 Task: Create Workspace Analytics Workspace description Manage employee training and development. Workspace type Sales CRM
Action: Mouse moved to (316, 67)
Screenshot: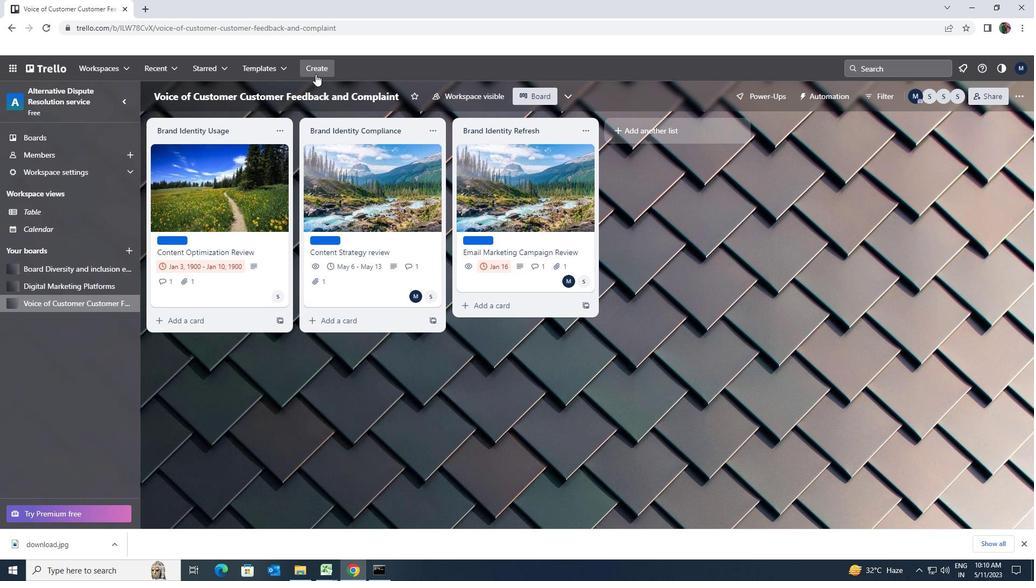 
Action: Mouse pressed left at (316, 67)
Screenshot: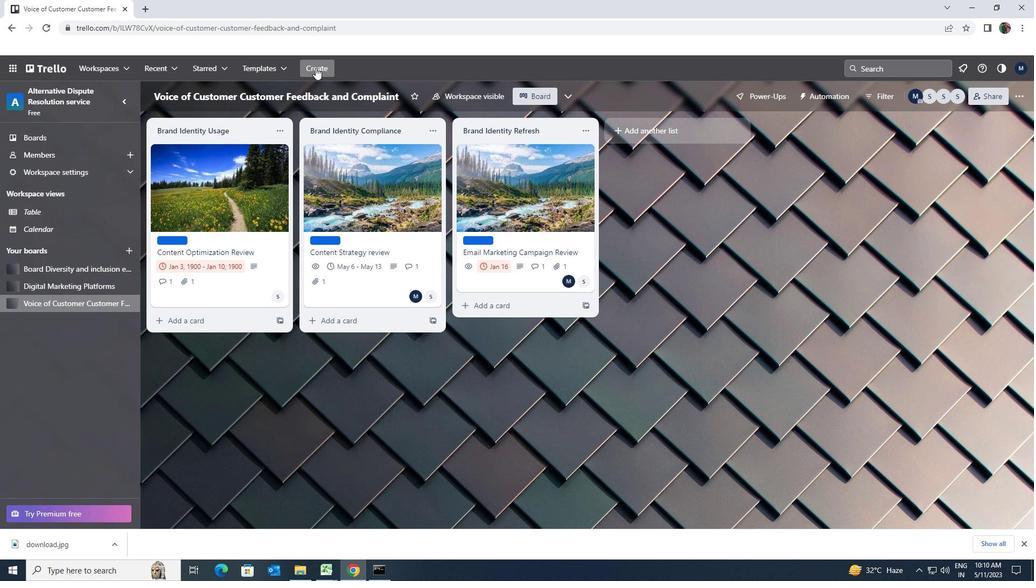 
Action: Mouse moved to (332, 172)
Screenshot: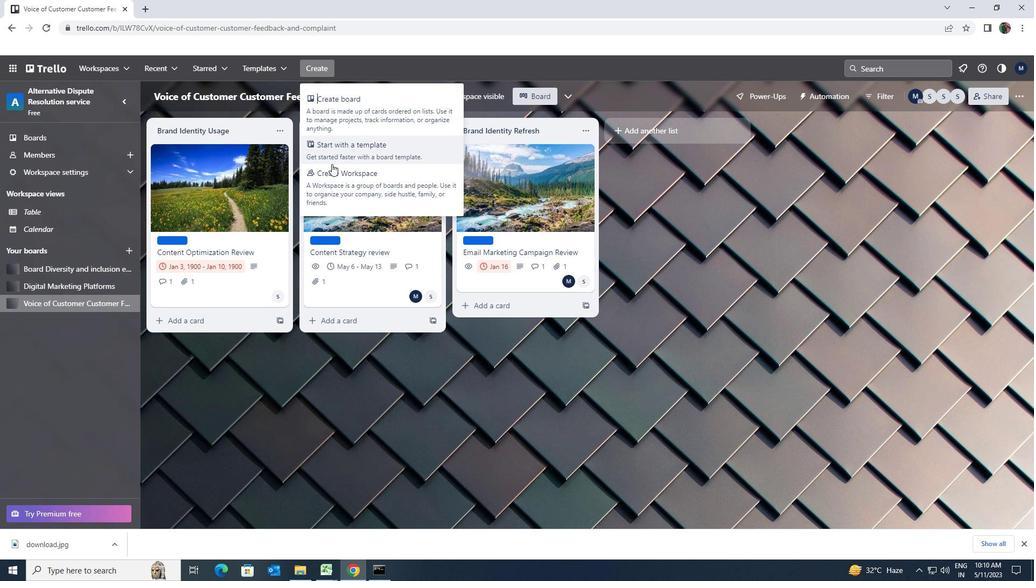 
Action: Mouse pressed left at (332, 172)
Screenshot: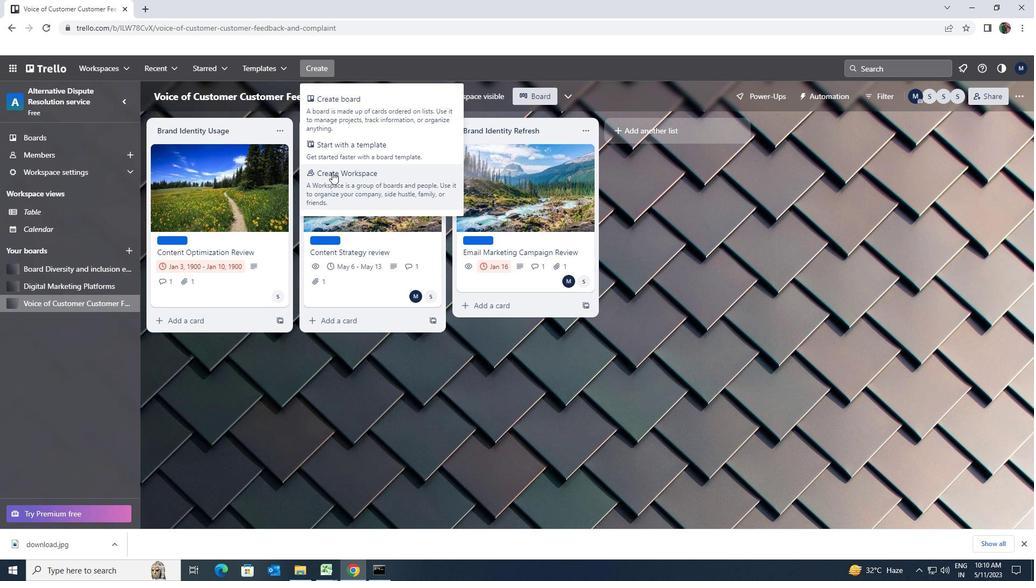 
Action: Mouse moved to (335, 202)
Screenshot: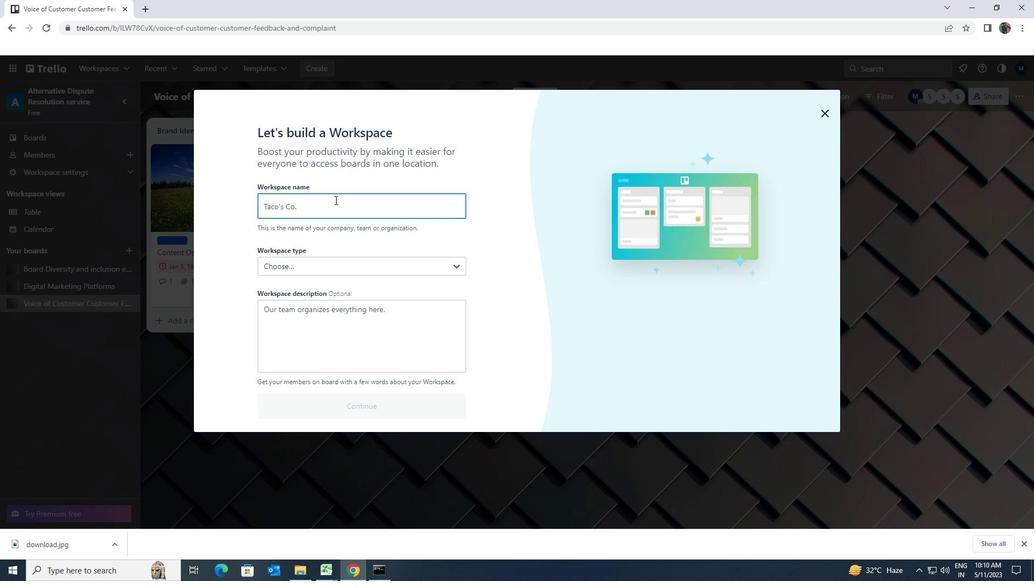 
Action: Mouse pressed left at (335, 202)
Screenshot: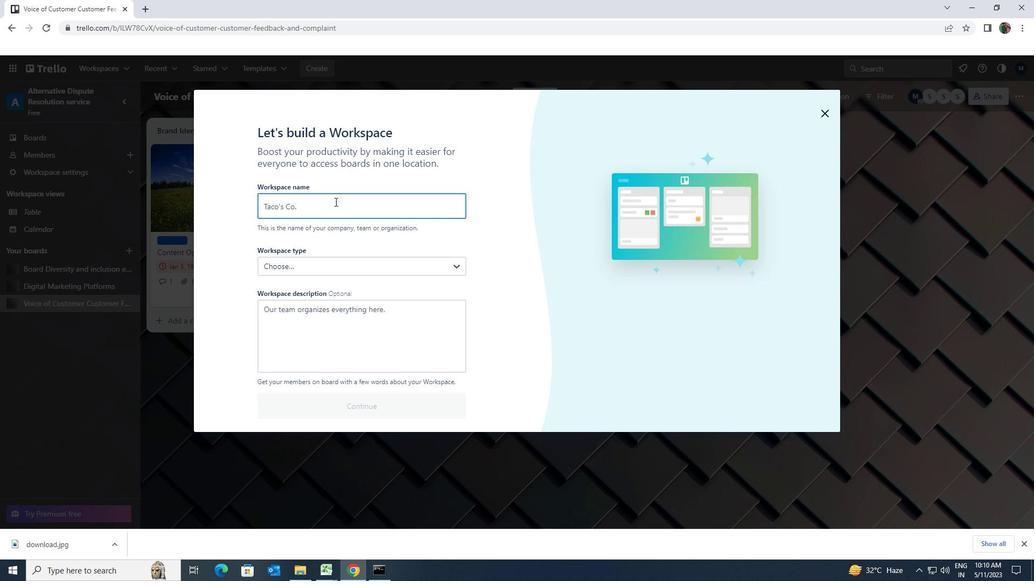 
Action: Key pressed <Key.shift>ANALYTICS<Key.space><Key.shift><Key.shift><Key.shift>WORKSPACE
Screenshot: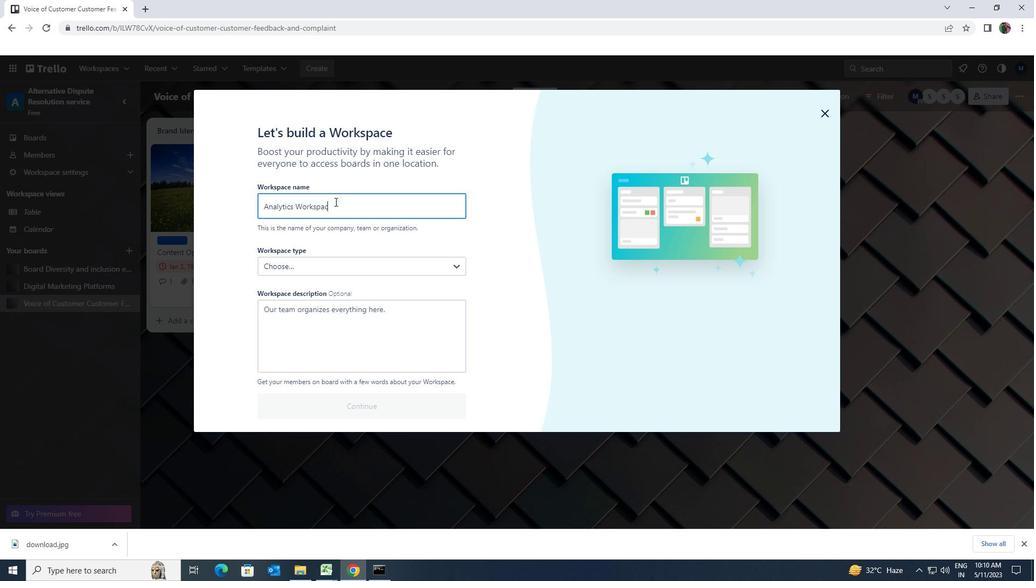 
Action: Mouse moved to (319, 323)
Screenshot: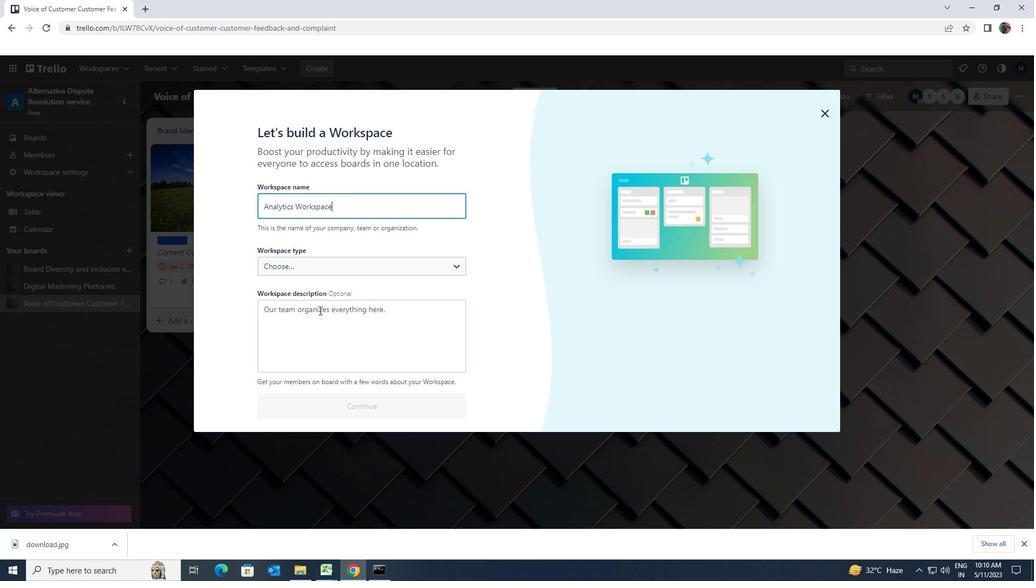 
Action: Mouse pressed left at (319, 323)
Screenshot: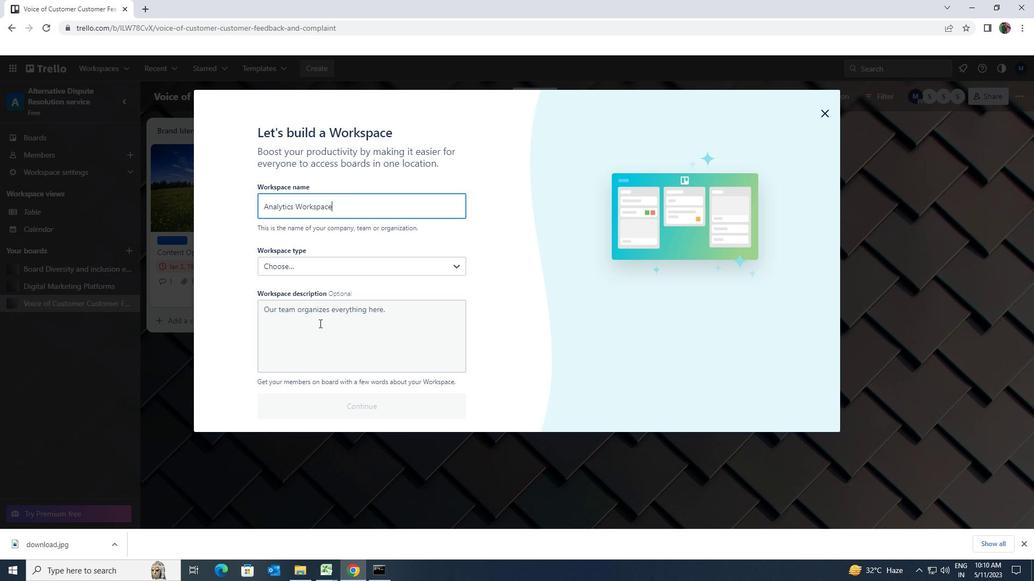 
Action: Key pressed <Key.shift>MANAGE<Key.space>EMPLOYEE<Key.space>TRAINING<Key.space>AND<Key.space><Key.shift>DEVELOPMENT
Screenshot: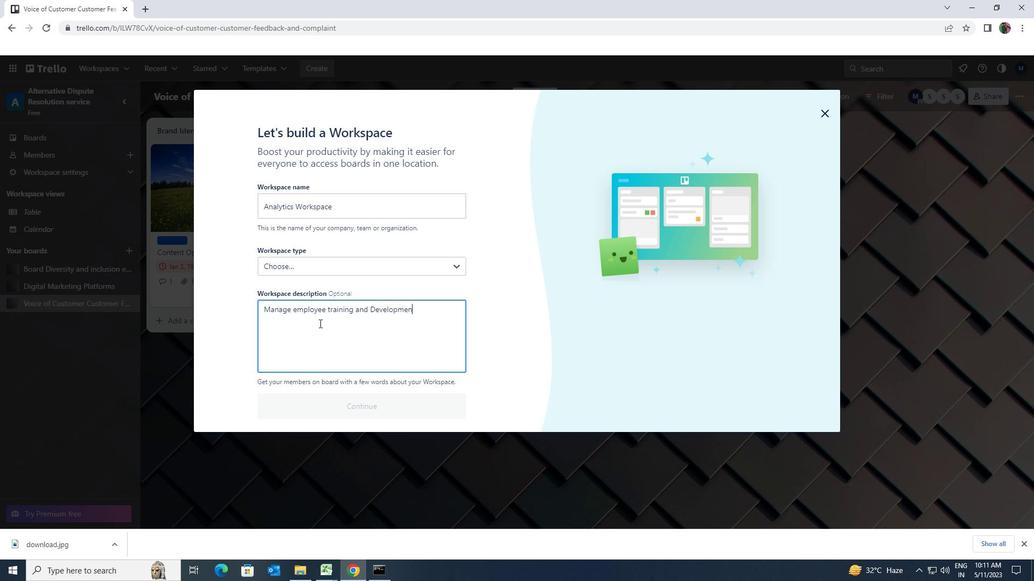 
Action: Mouse moved to (453, 272)
Screenshot: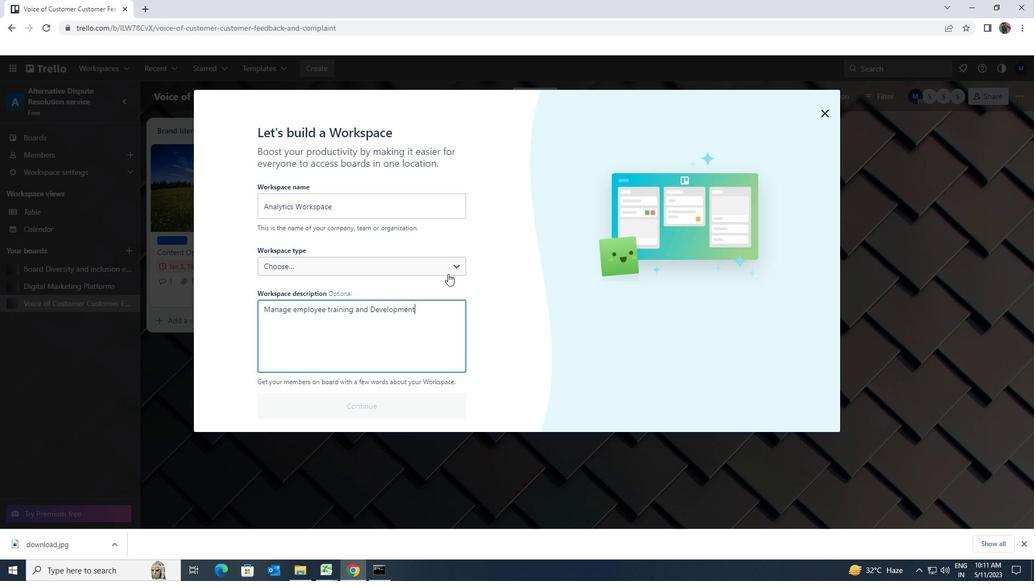 
Action: Mouse pressed left at (453, 272)
Screenshot: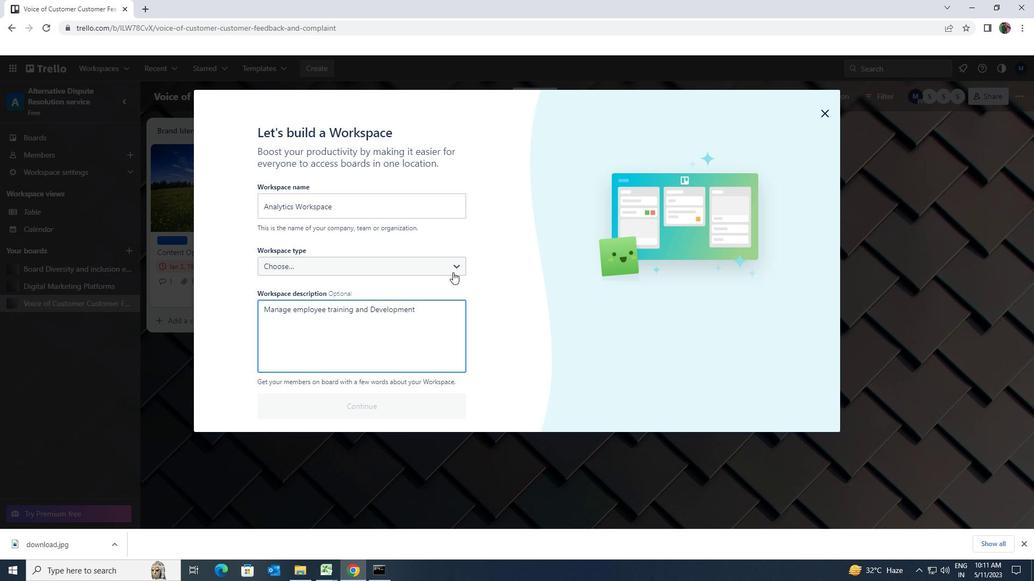 
Action: Mouse moved to (381, 372)
Screenshot: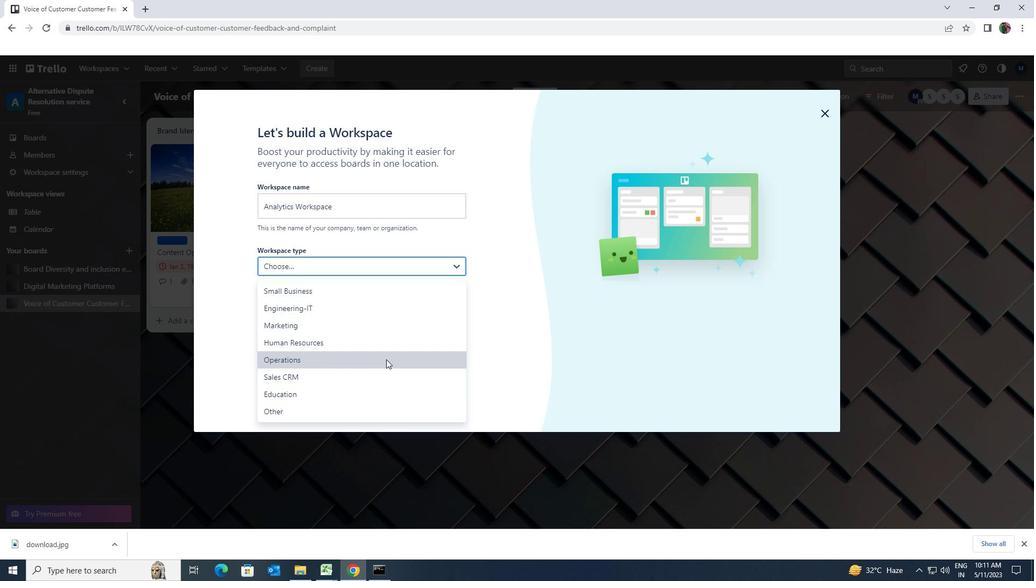 
Action: Mouse pressed left at (381, 372)
Screenshot: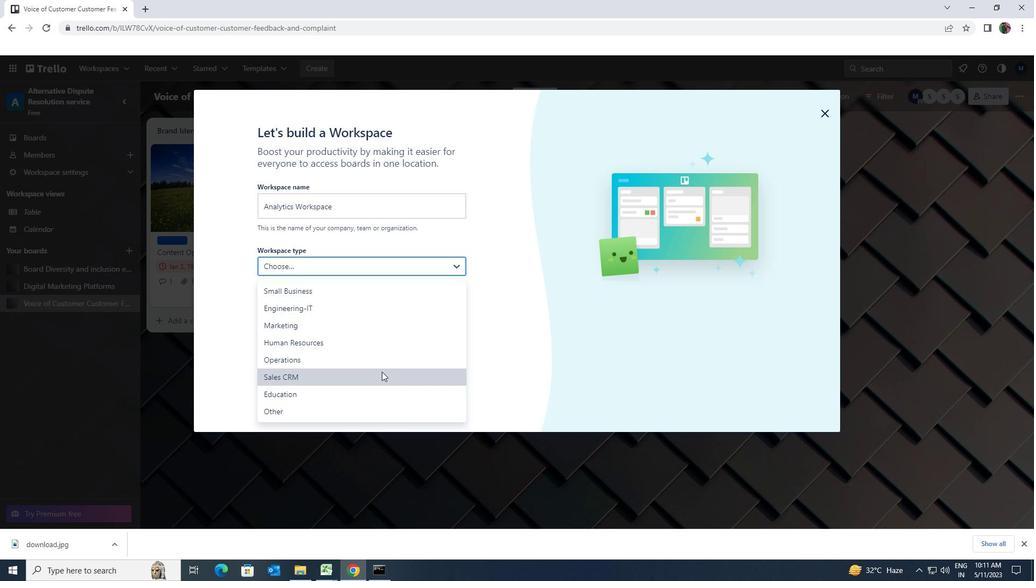 
Action: Mouse moved to (380, 403)
Screenshot: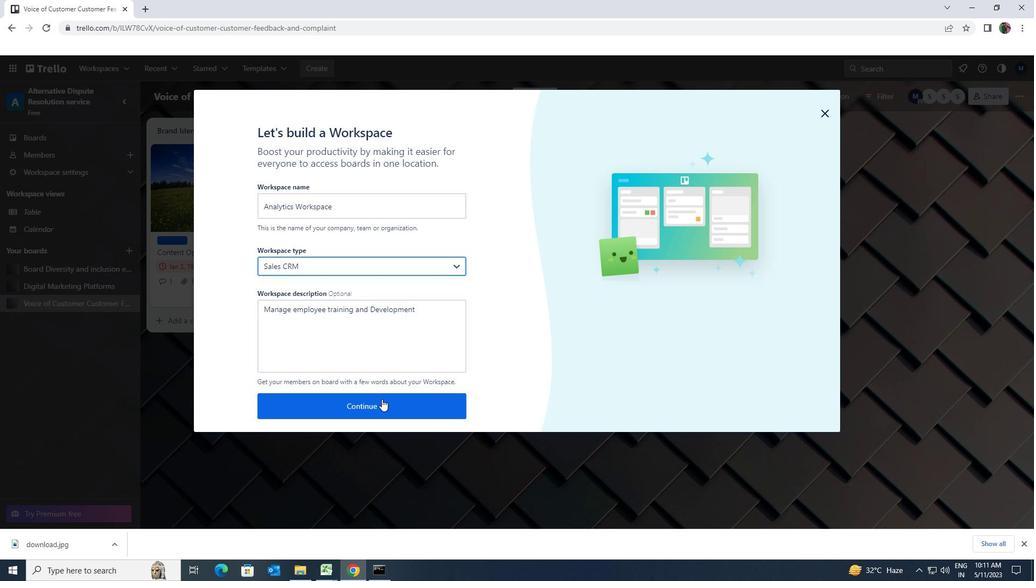 
Action: Mouse pressed left at (380, 403)
Screenshot: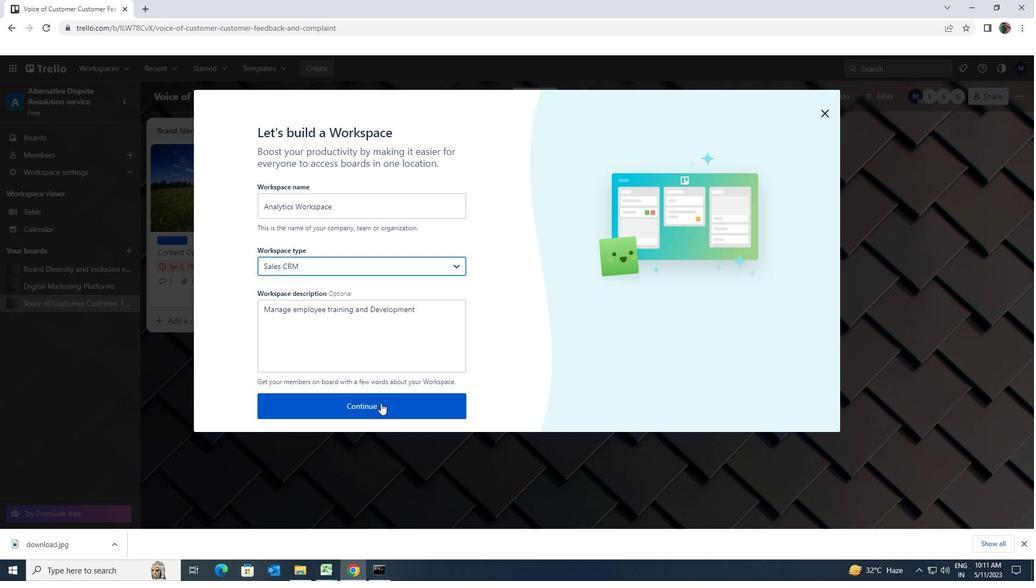 
